 Task: Add the task  Implement a feature for users to share their activity on social media to the section Debug Dash in the project Wavelength and add a Due Date to the respective task as 2023/09/05.
Action: Mouse moved to (920, 547)
Screenshot: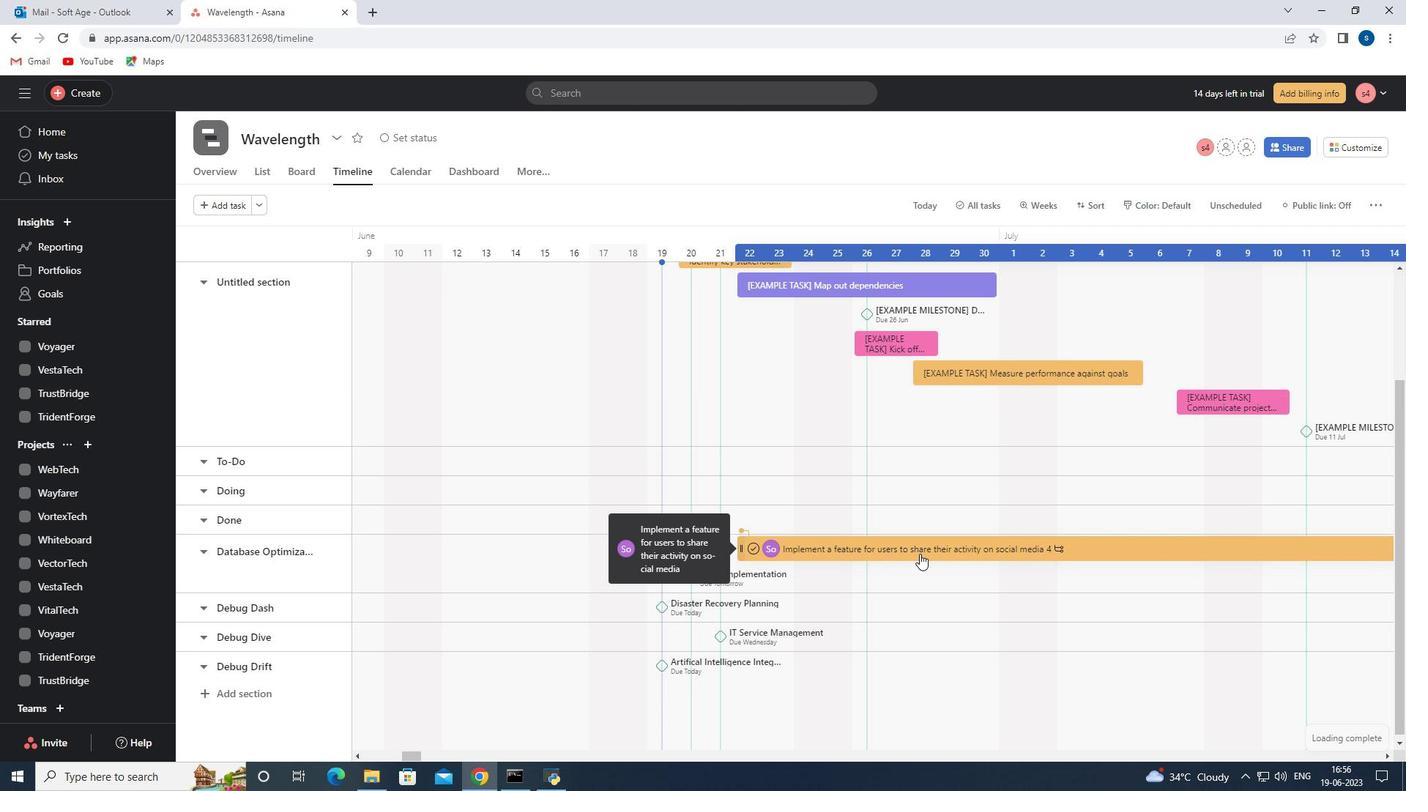 
Action: Mouse pressed left at (920, 547)
Screenshot: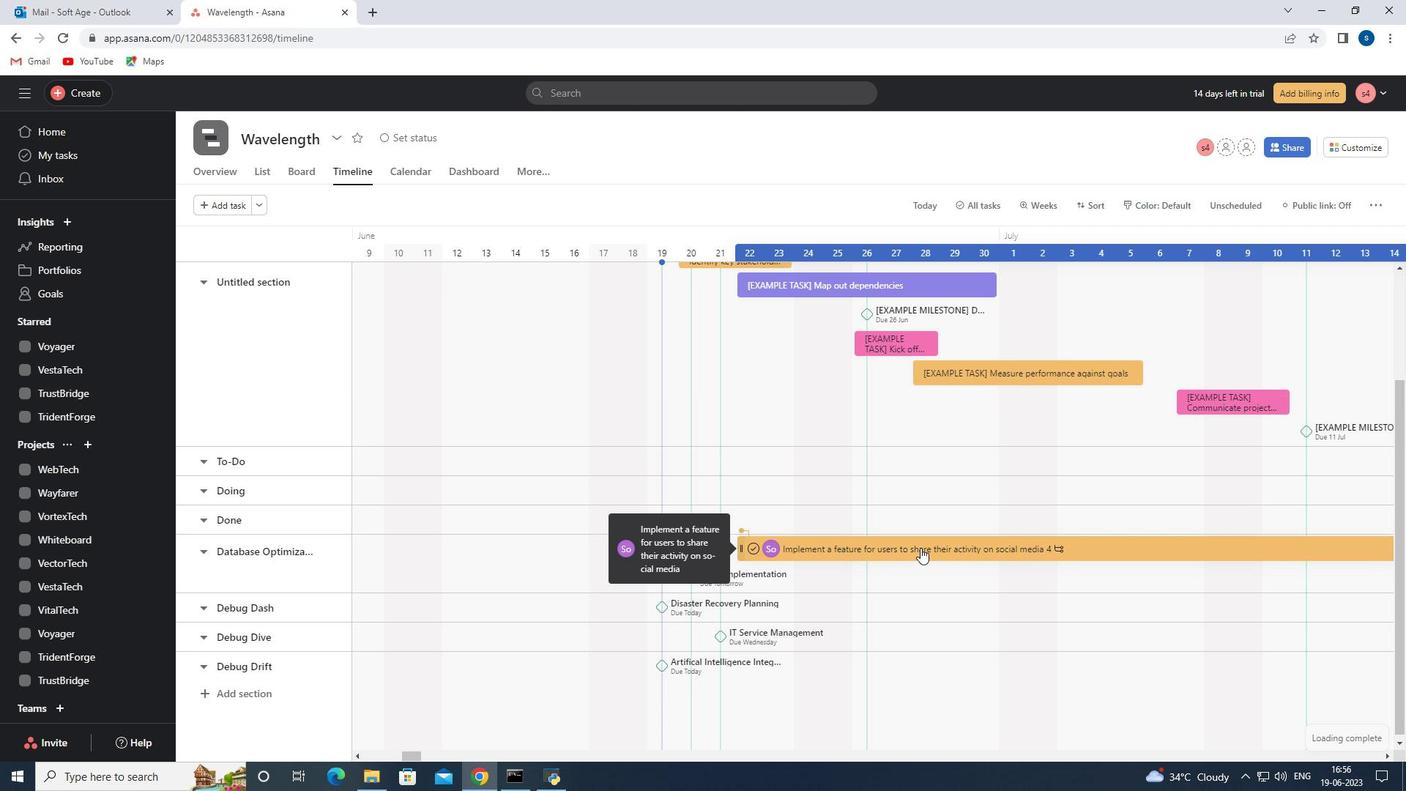 
Action: Mouse moved to (1138, 369)
Screenshot: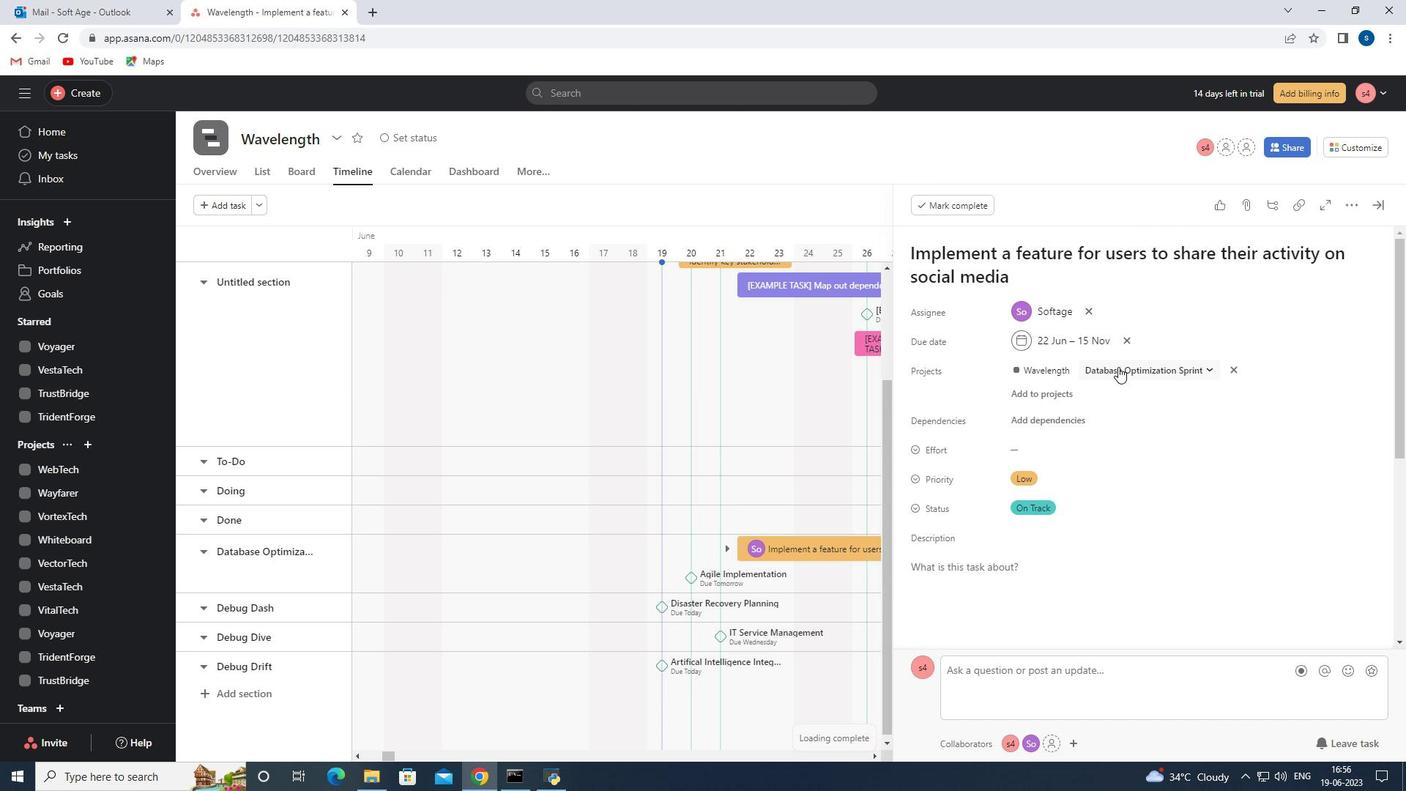 
Action: Mouse pressed left at (1138, 369)
Screenshot: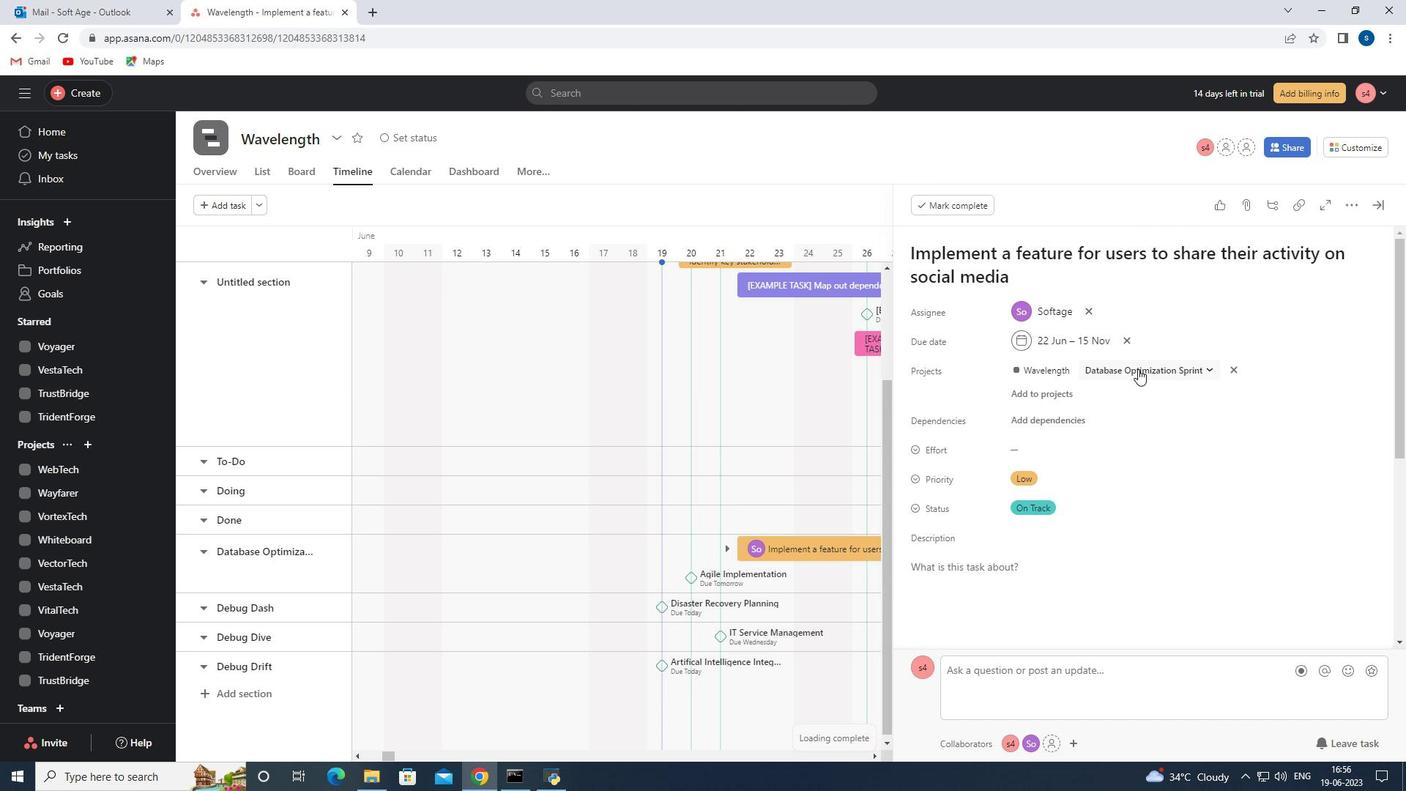 
Action: Mouse moved to (1118, 530)
Screenshot: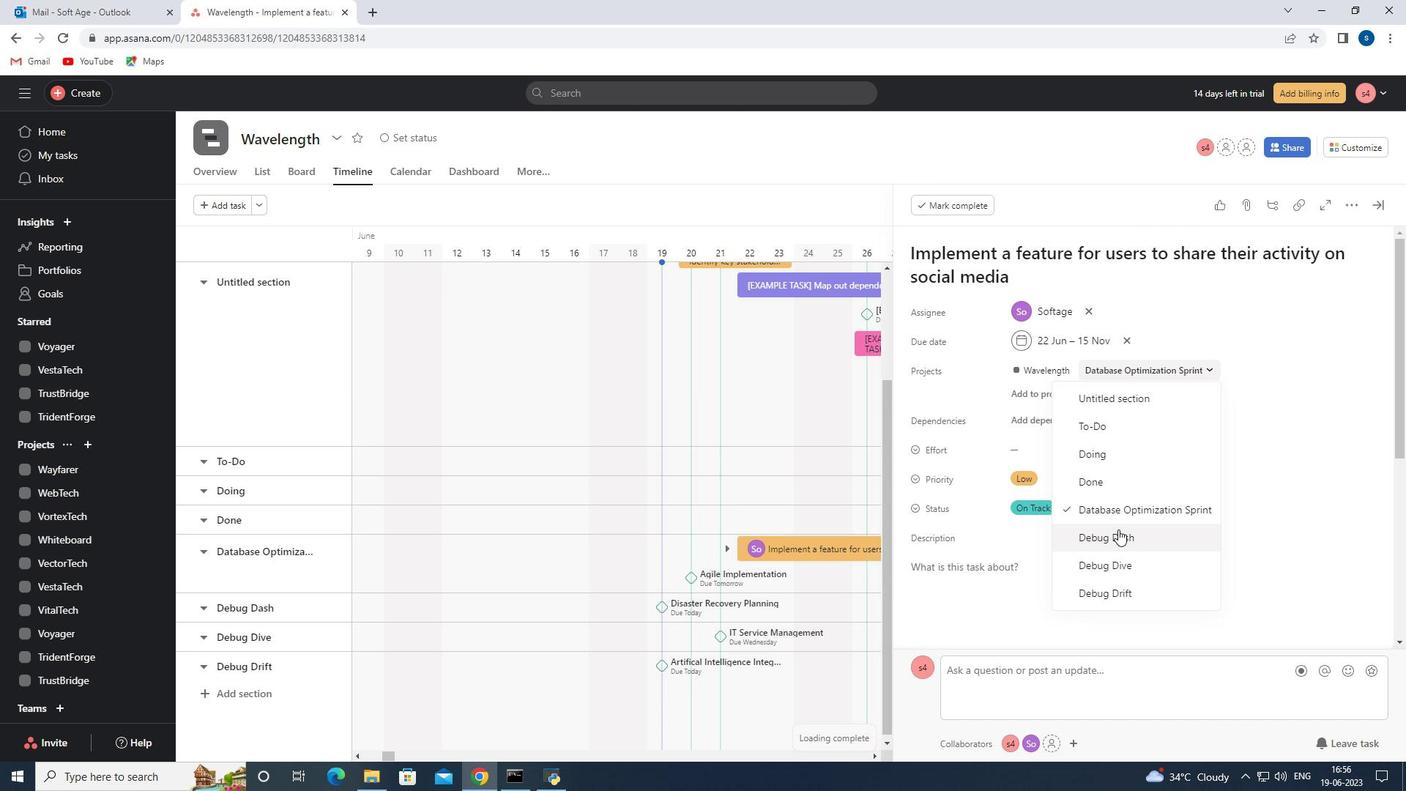 
Action: Mouse pressed left at (1118, 530)
Screenshot: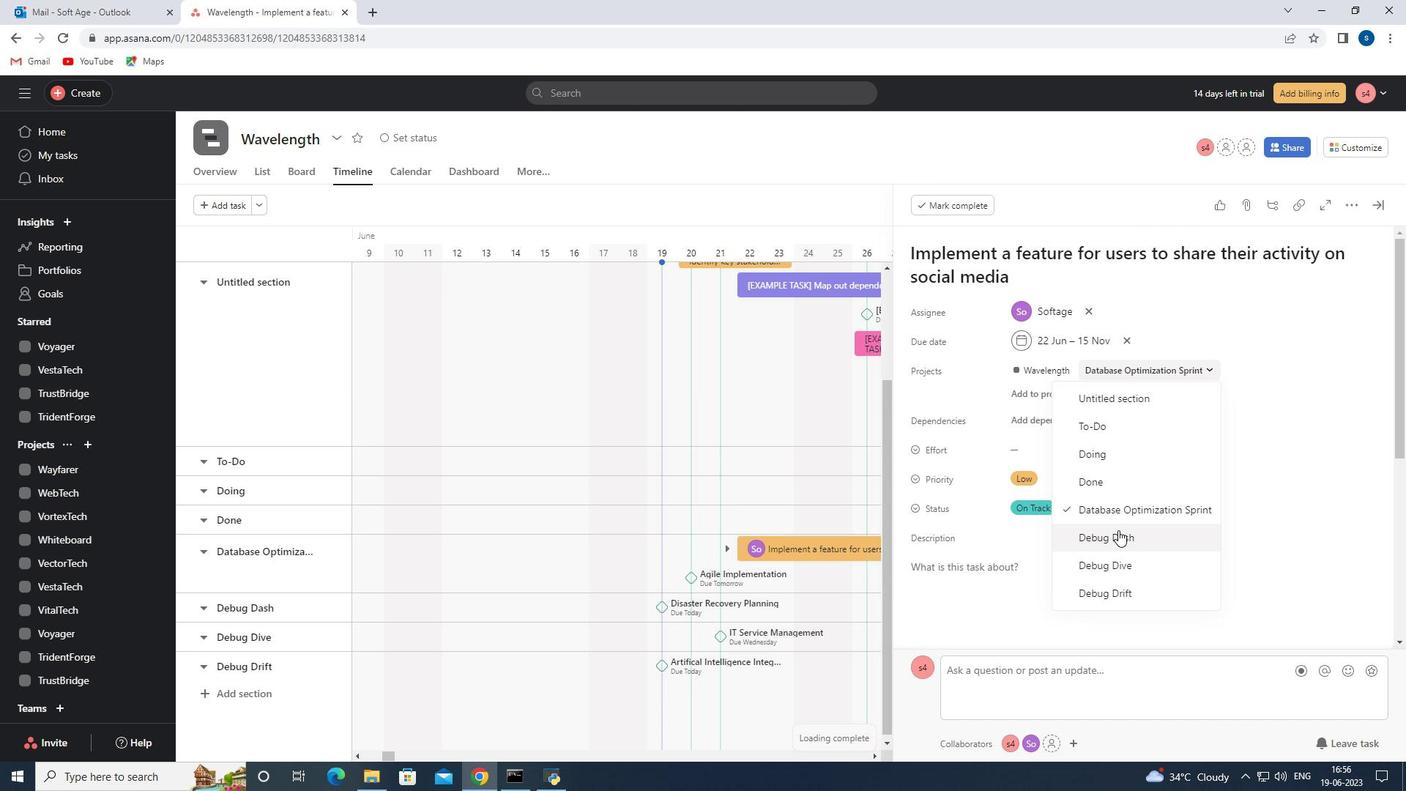 
Action: Mouse moved to (1100, 343)
Screenshot: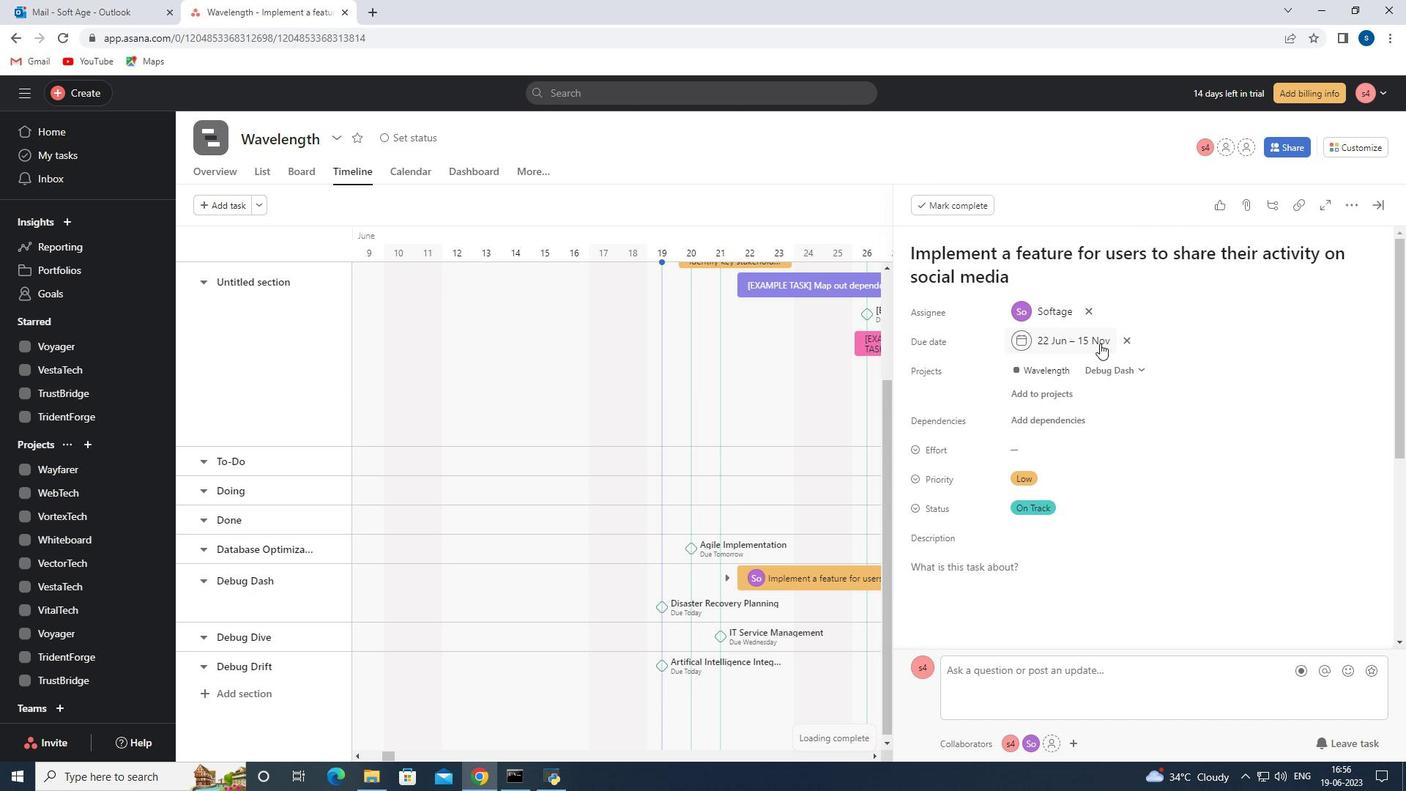 
Action: Mouse pressed left at (1100, 343)
Screenshot: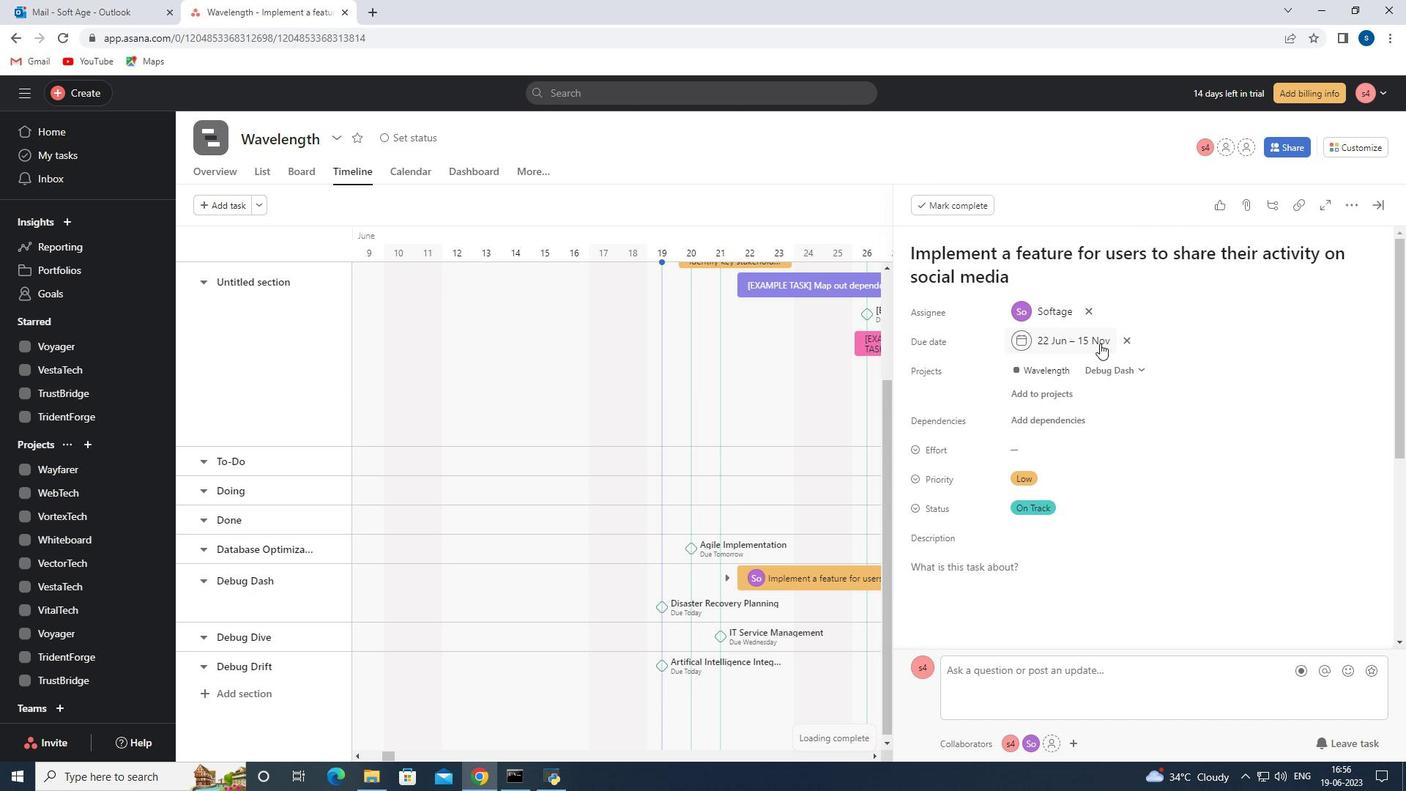 
Action: Mouse moved to (1185, 377)
Screenshot: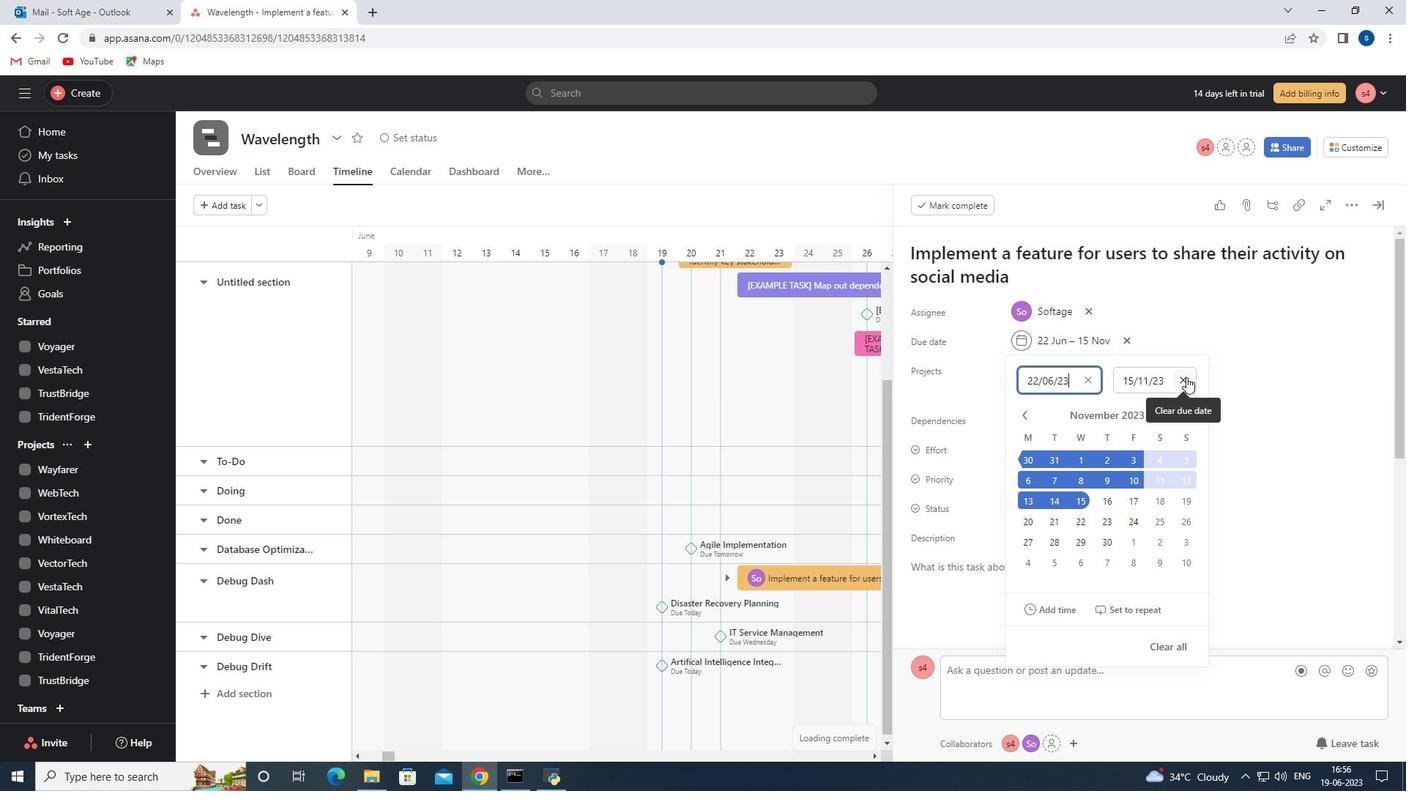 
Action: Mouse pressed left at (1185, 377)
Screenshot: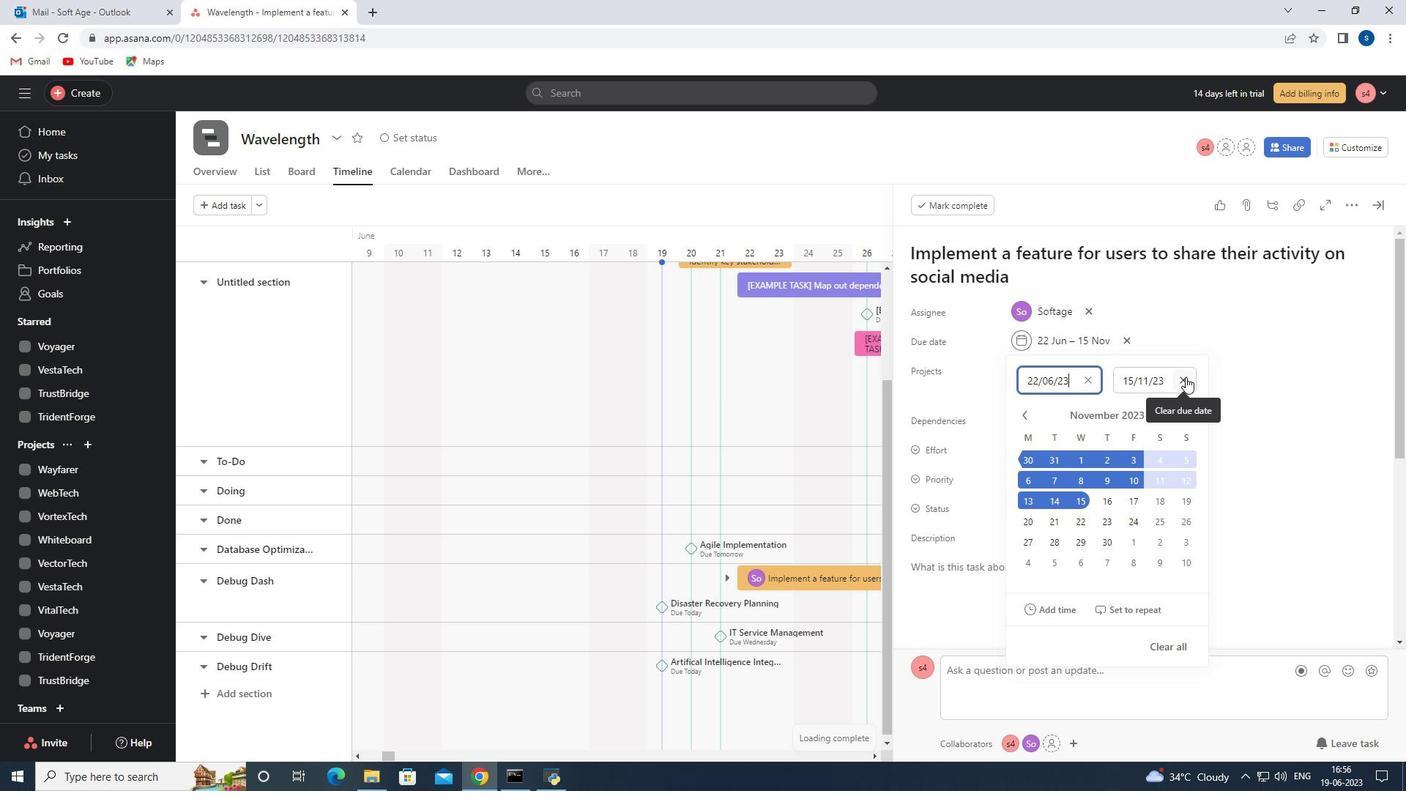 
Action: Mouse moved to (1161, 375)
Screenshot: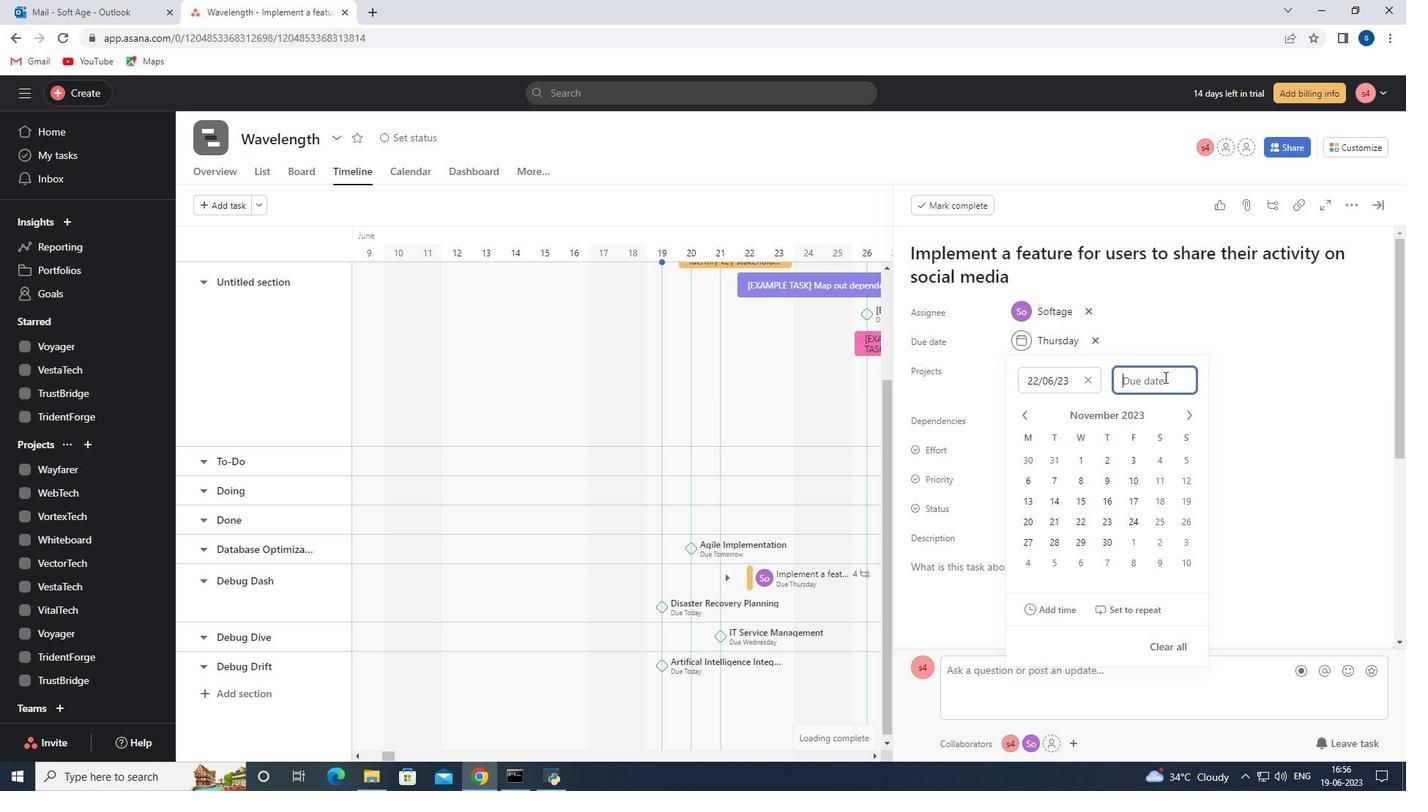 
Action: Key pressed 2023/09/05<Key.enter>
Screenshot: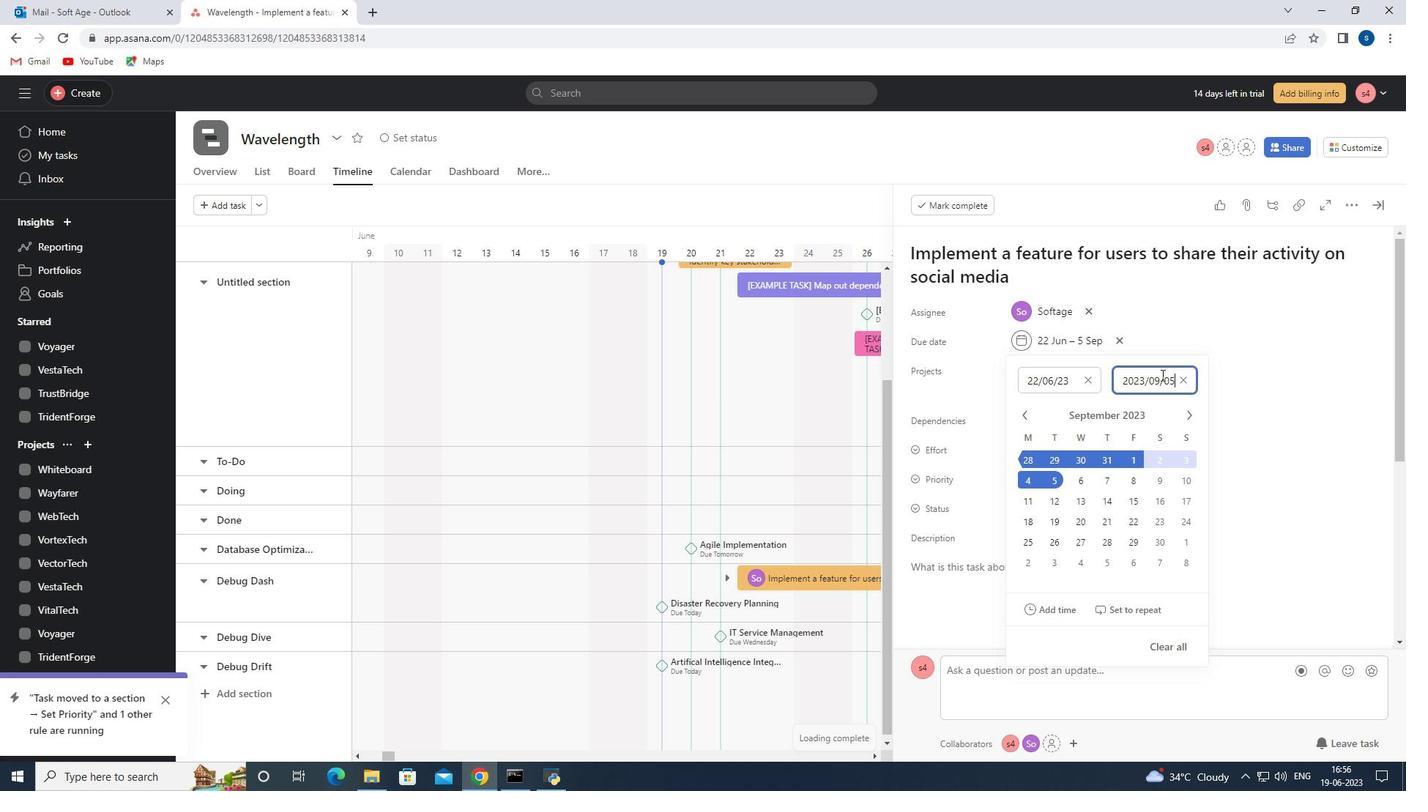 
Action: Mouse moved to (1006, 426)
Screenshot: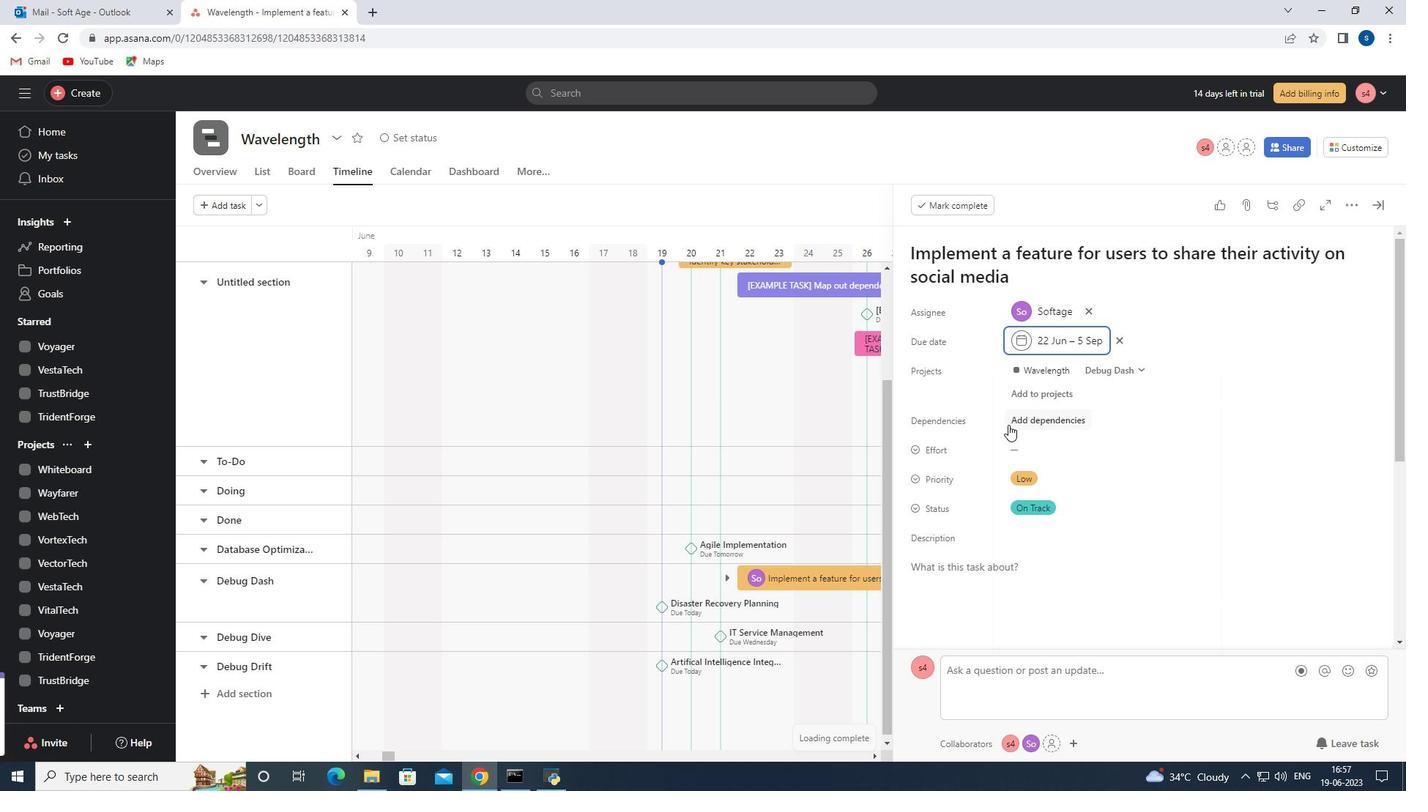 
